 Task: Create a sub task System Test and UAT for the task  Add support for multiple file formats in the app in the project Vigilant , assign it to team member softage.7@softage.net and update the status of the sub task to  On Track  , set the priority of the sub task to Low.
Action: Mouse moved to (17, 57)
Screenshot: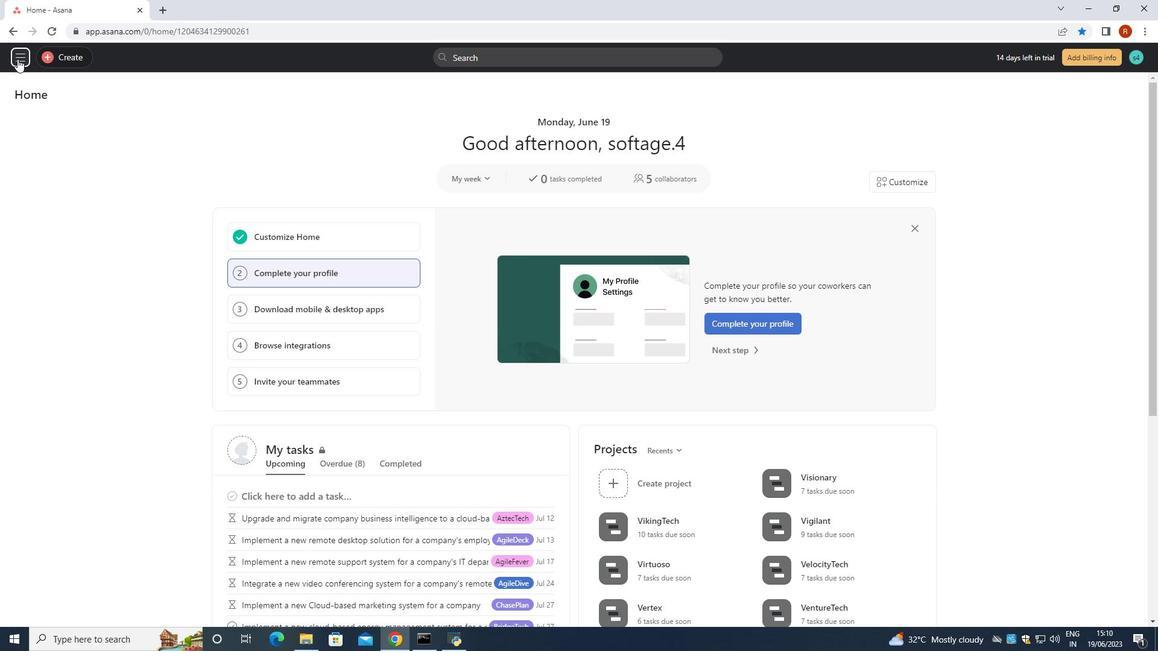
Action: Mouse pressed left at (17, 57)
Screenshot: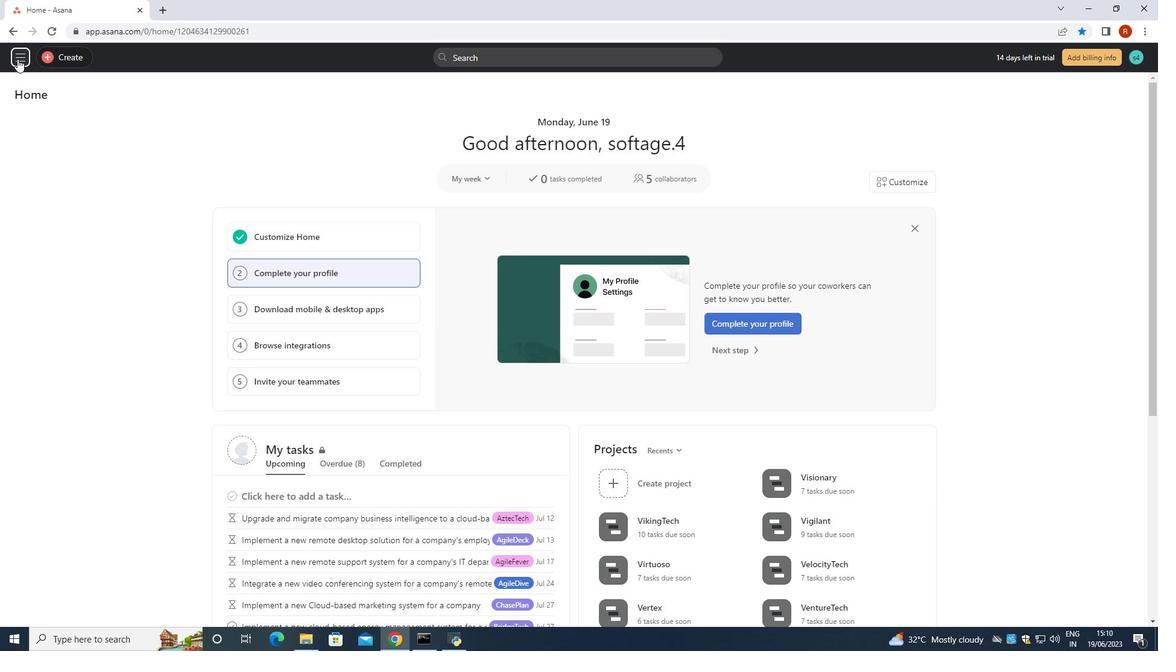 
Action: Mouse moved to (48, 205)
Screenshot: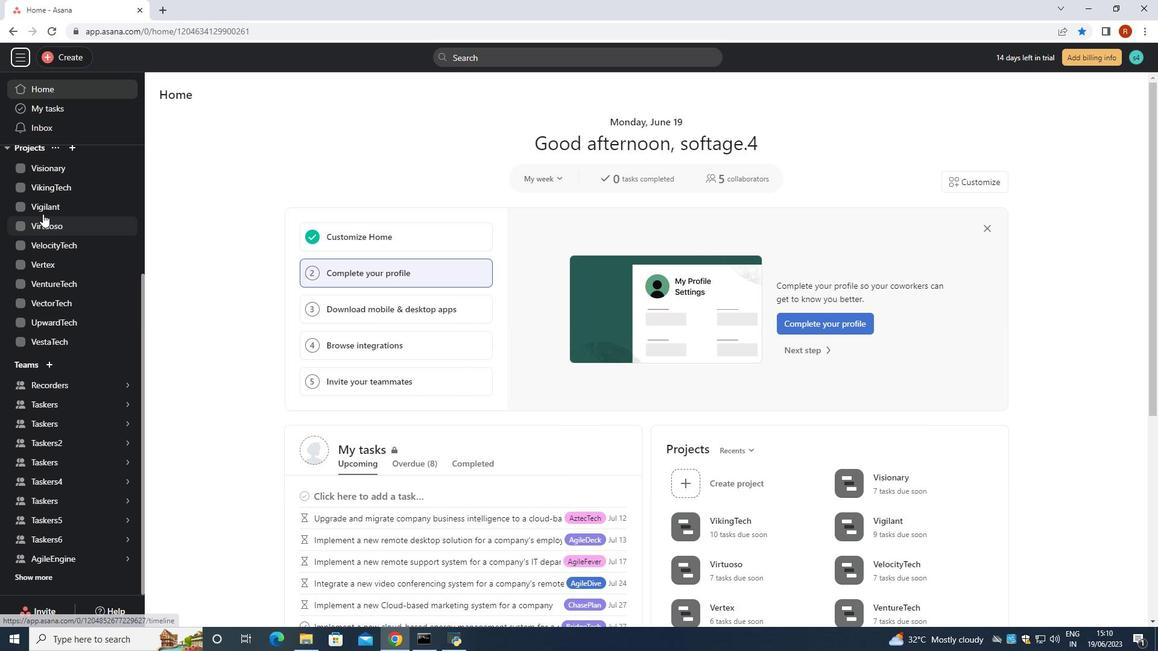 
Action: Mouse pressed left at (48, 205)
Screenshot: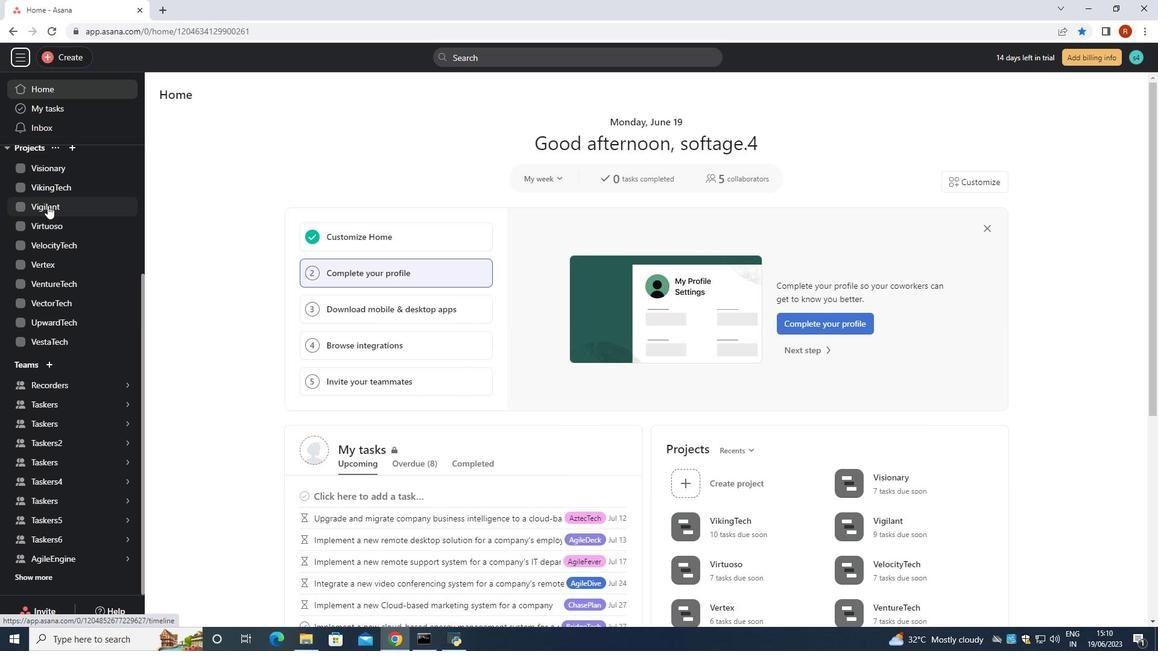 
Action: Mouse moved to (476, 287)
Screenshot: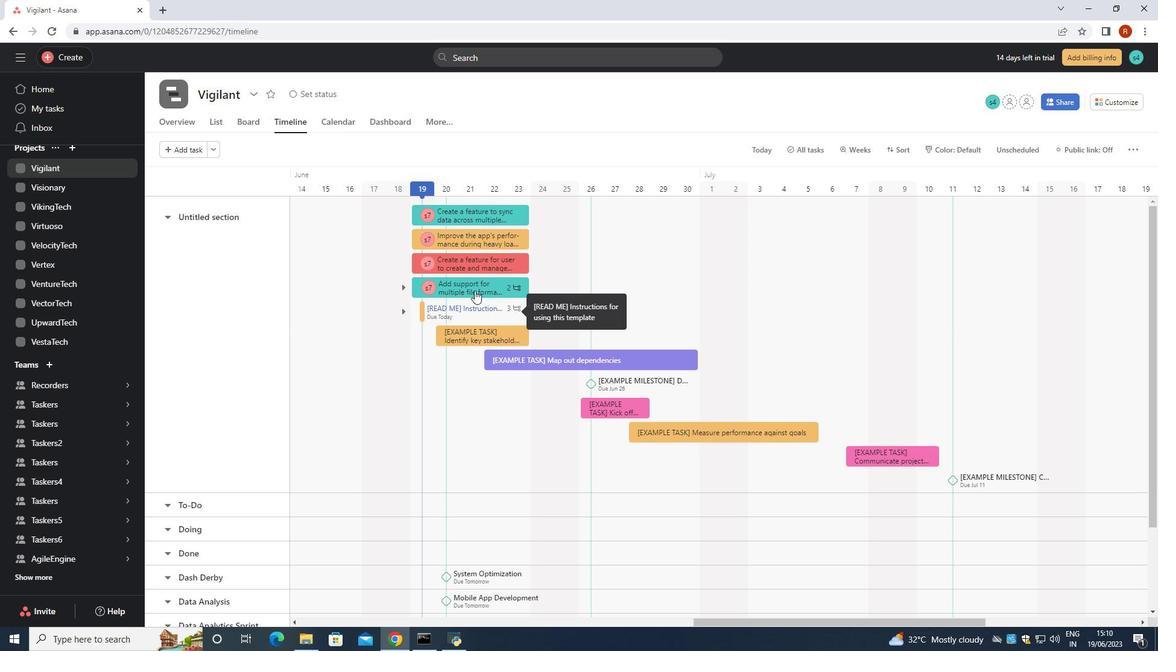
Action: Mouse pressed left at (476, 287)
Screenshot: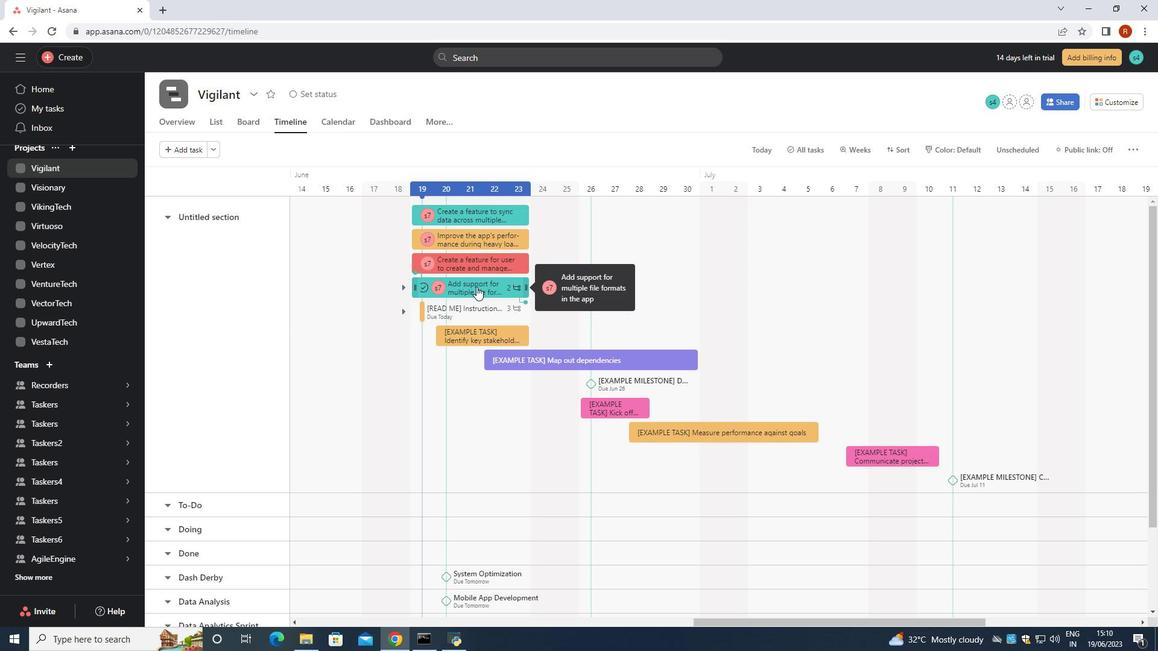 
Action: Mouse moved to (932, 448)
Screenshot: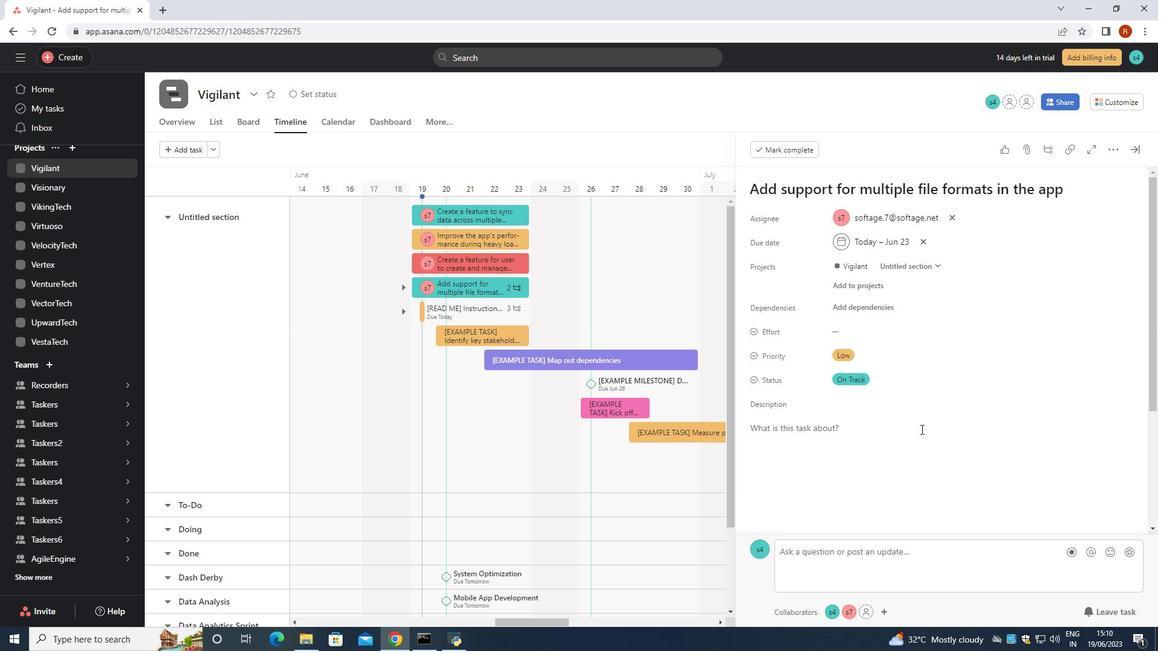 
Action: Mouse scrolled (932, 448) with delta (0, 0)
Screenshot: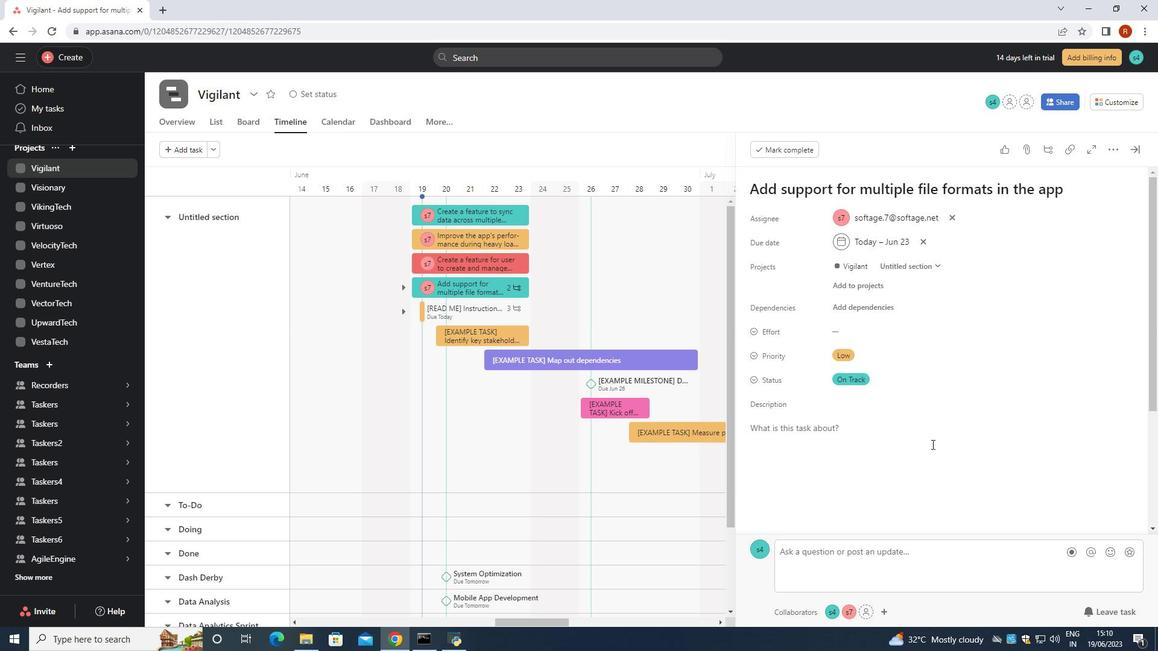 
Action: Mouse moved to (932, 448)
Screenshot: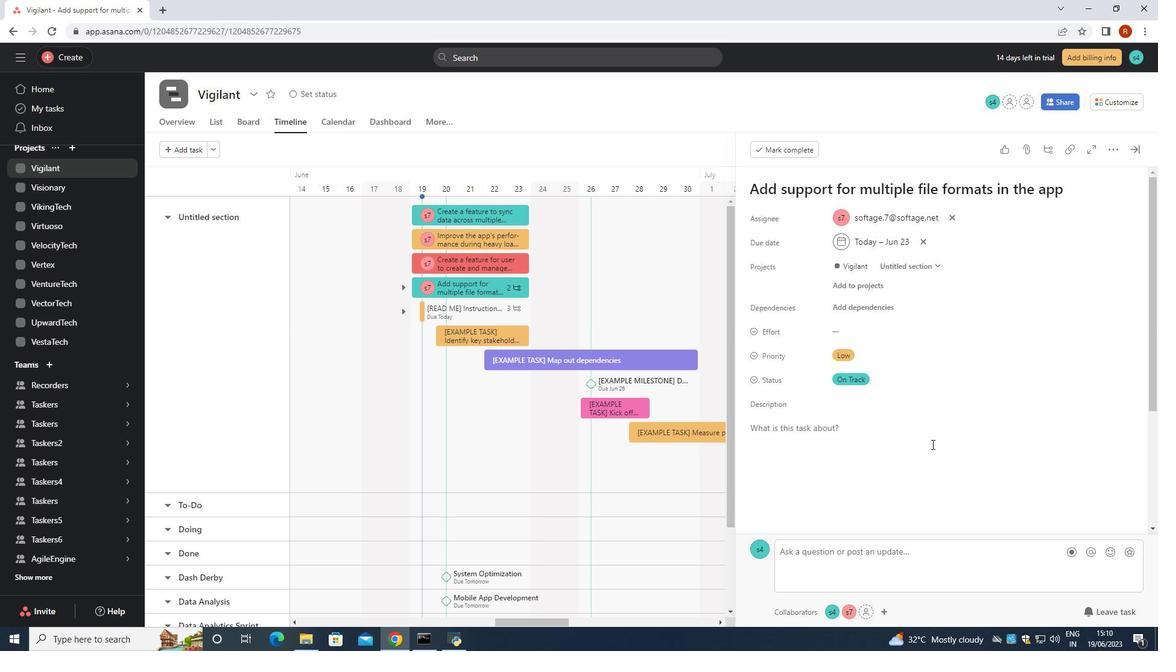 
Action: Mouse scrolled (932, 448) with delta (0, 0)
Screenshot: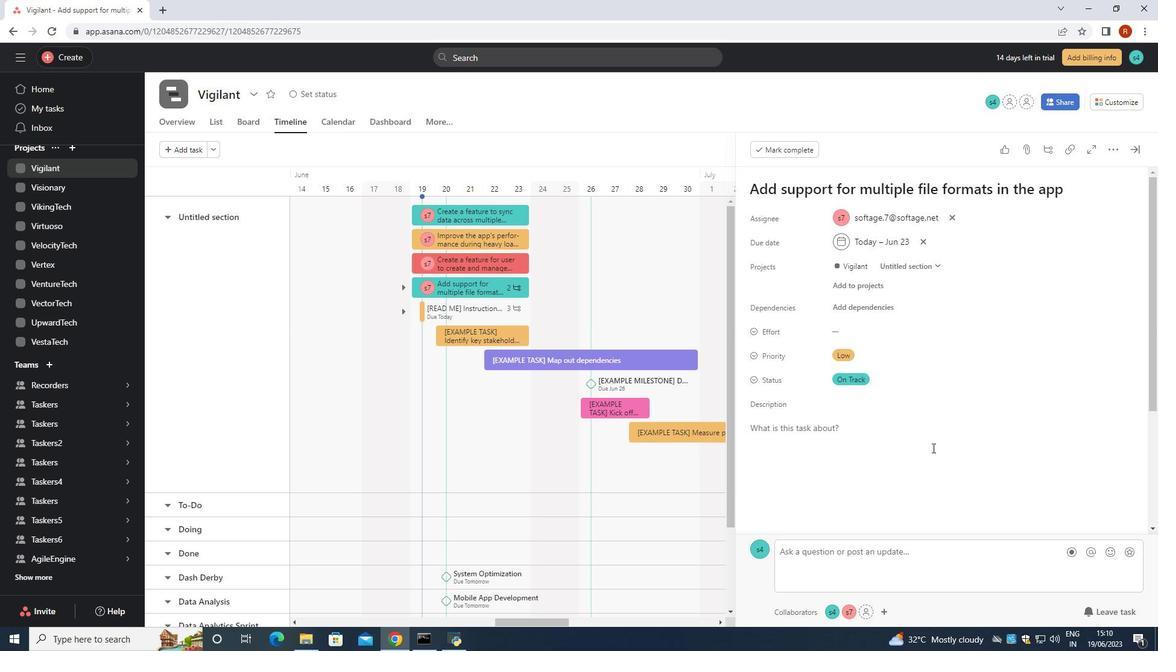 
Action: Mouse moved to (923, 442)
Screenshot: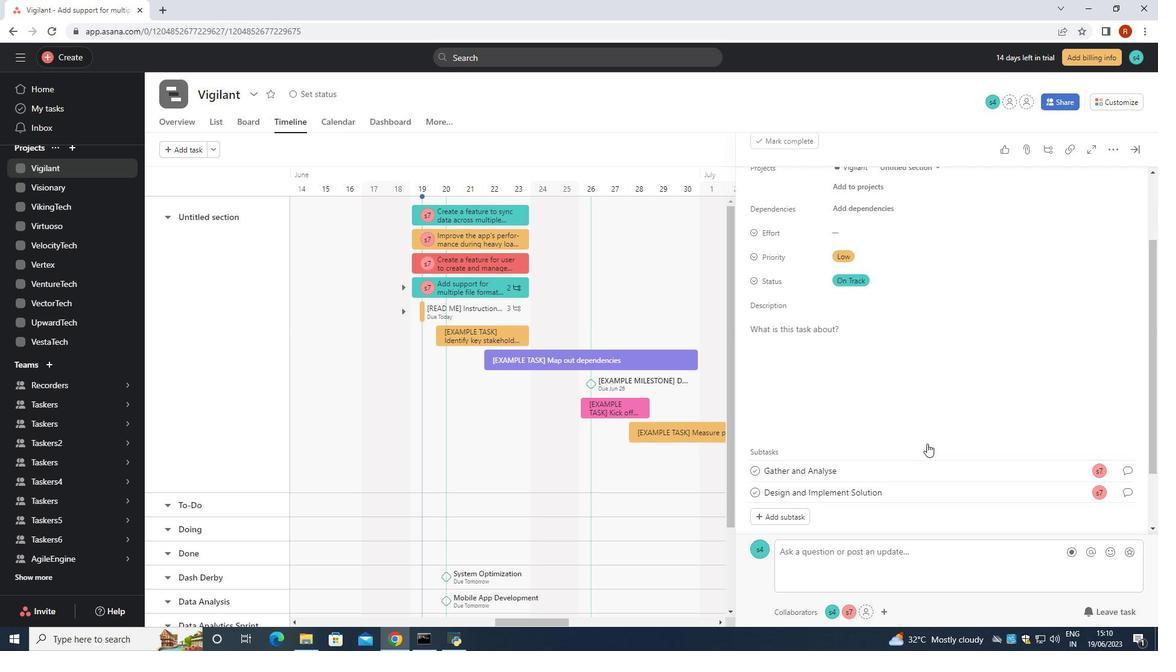 
Action: Mouse scrolled (923, 441) with delta (0, 0)
Screenshot: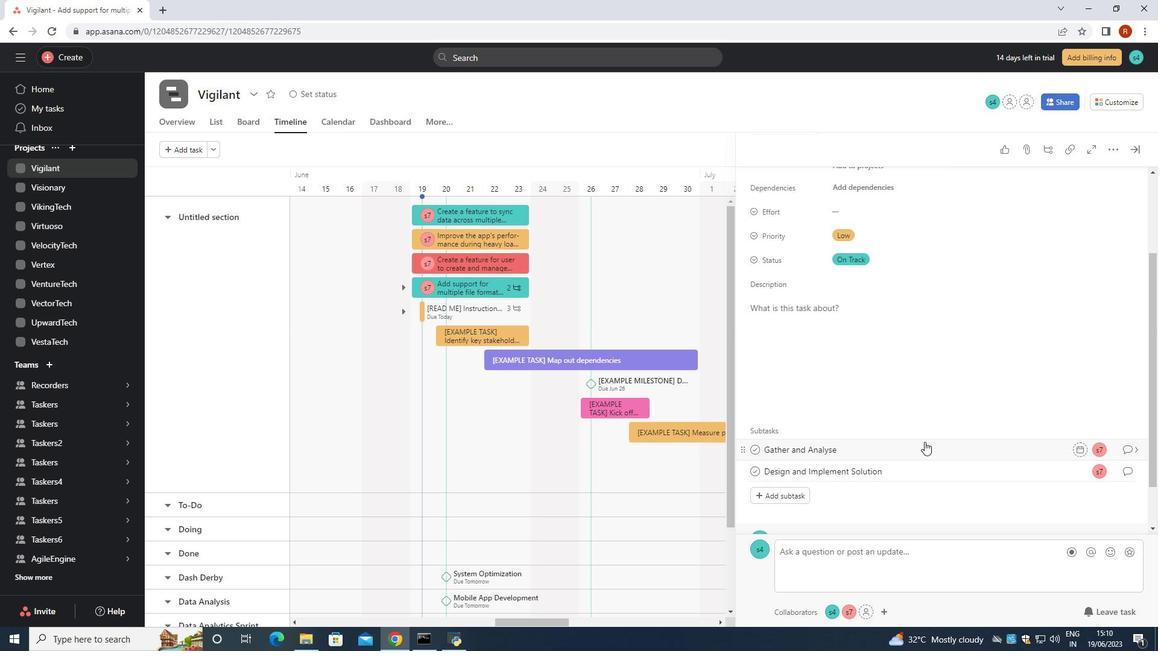 
Action: Mouse moved to (922, 442)
Screenshot: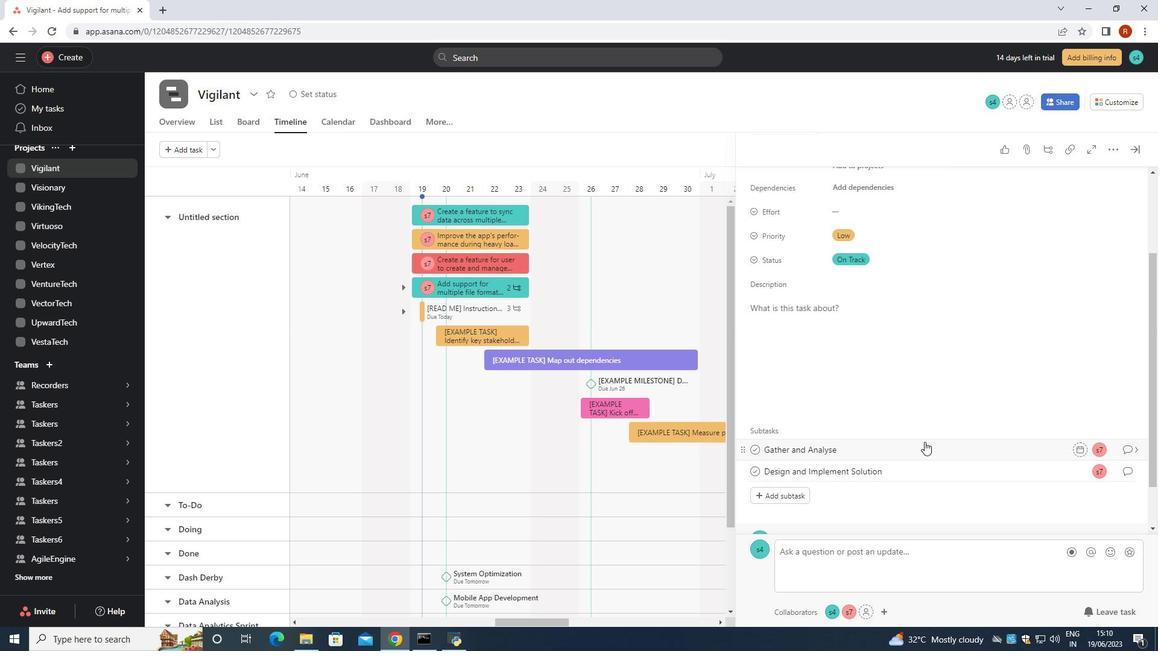 
Action: Mouse scrolled (922, 441) with delta (0, 0)
Screenshot: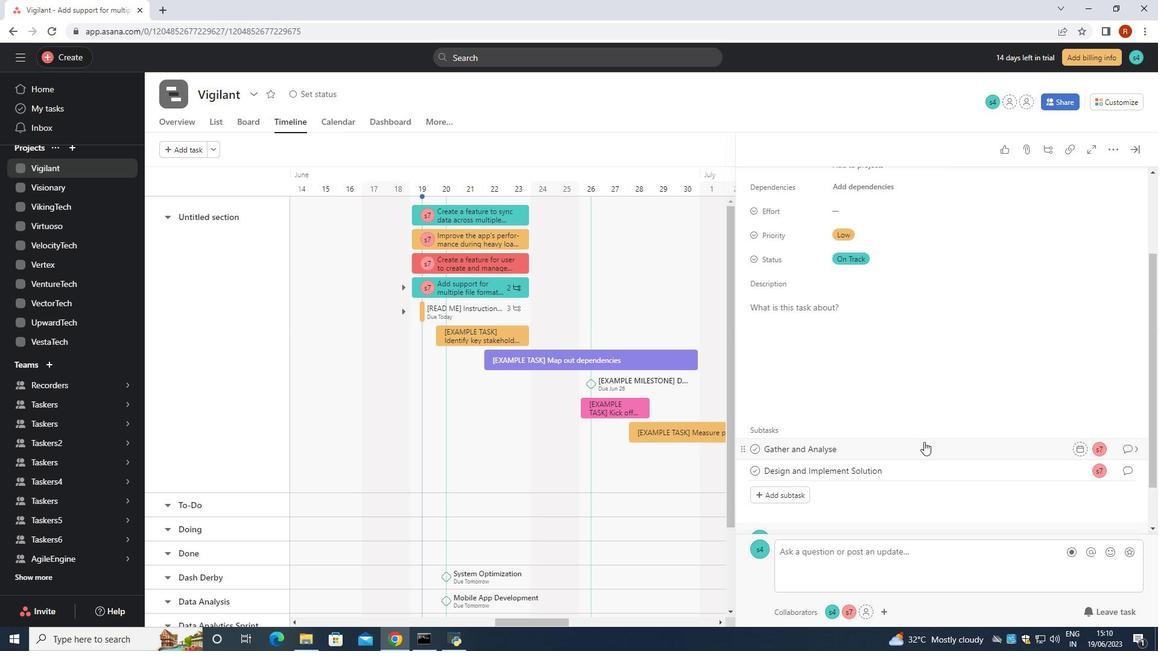 
Action: Mouse moved to (784, 432)
Screenshot: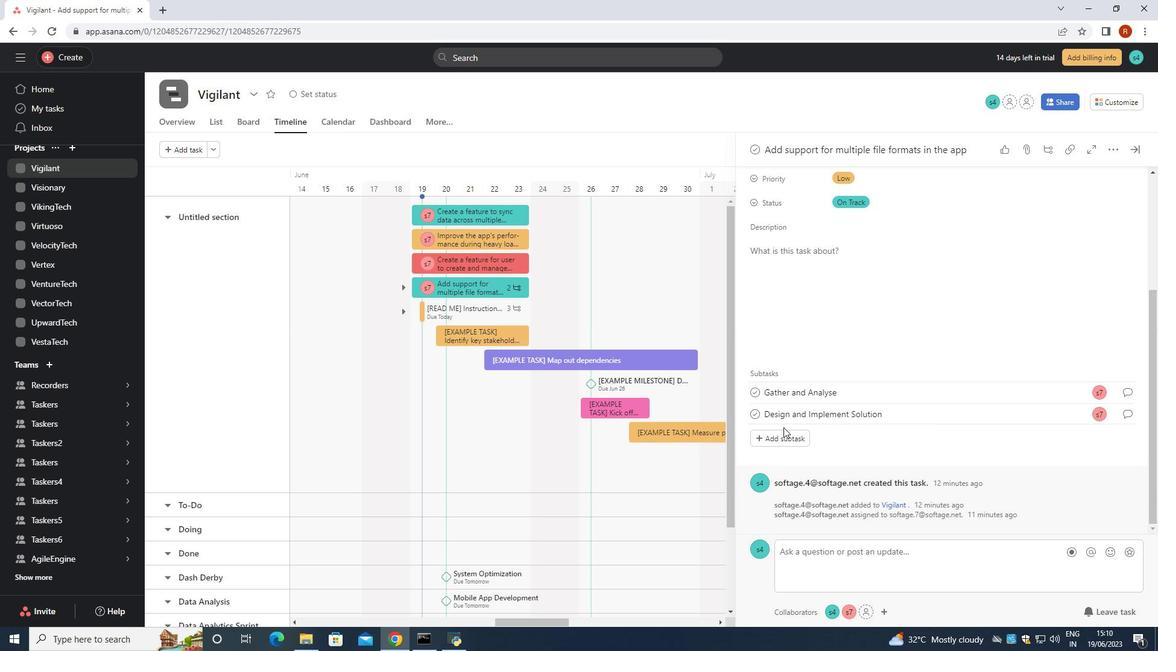 
Action: Mouse pressed left at (784, 432)
Screenshot: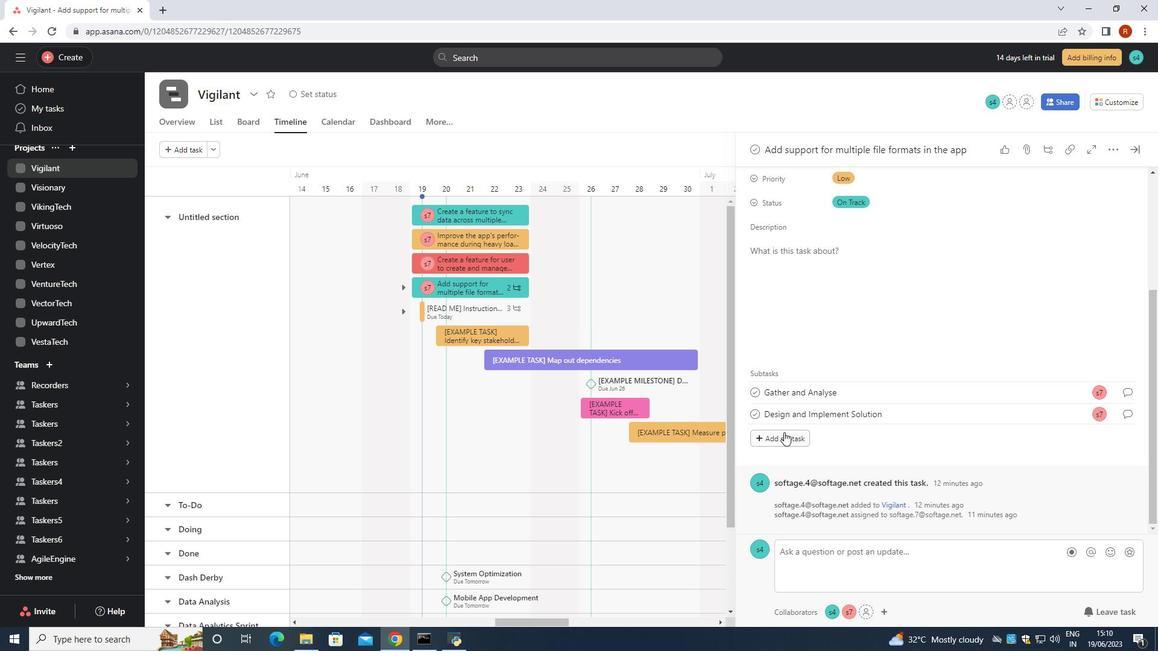 
Action: Key pressed <Key.shift>System<Key.space>and<Key.backspace><Key.backspace><Key.backspace><Key.shift>Test<Key.space>and<Key.space><Key.shift><Key.shift><Key.shift><Key.shift><Key.shift><Key.shift><Key.shift>UAT
Screenshot: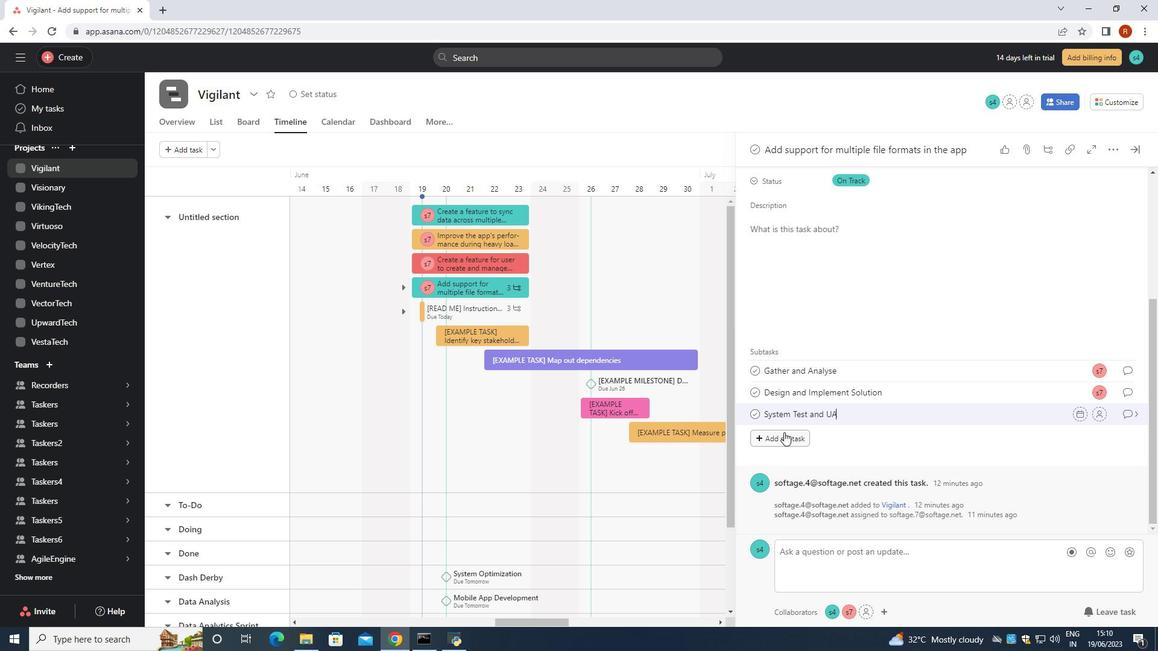 
Action: Mouse moved to (1097, 412)
Screenshot: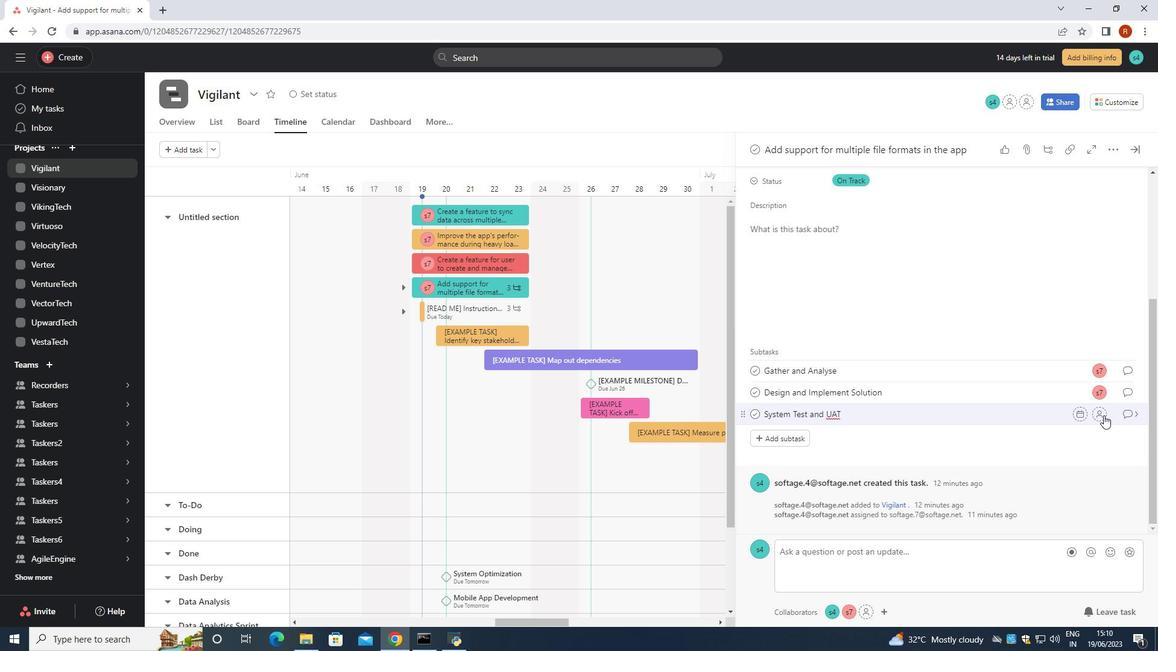 
Action: Mouse pressed left at (1097, 412)
Screenshot: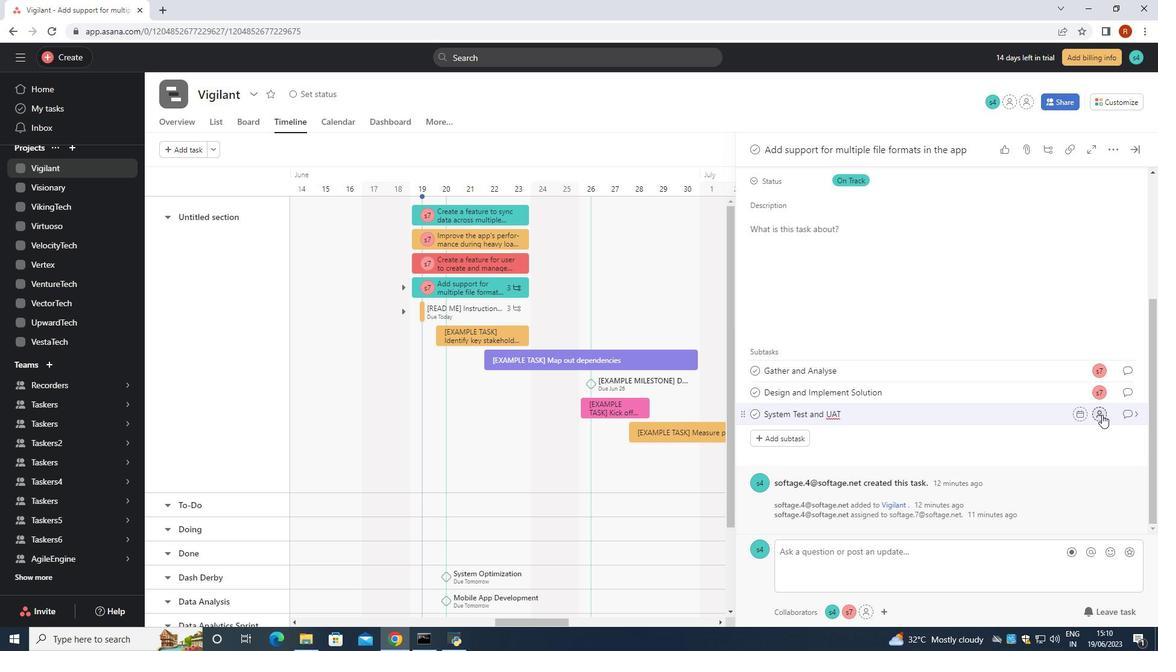 
Action: Mouse moved to (1074, 406)
Screenshot: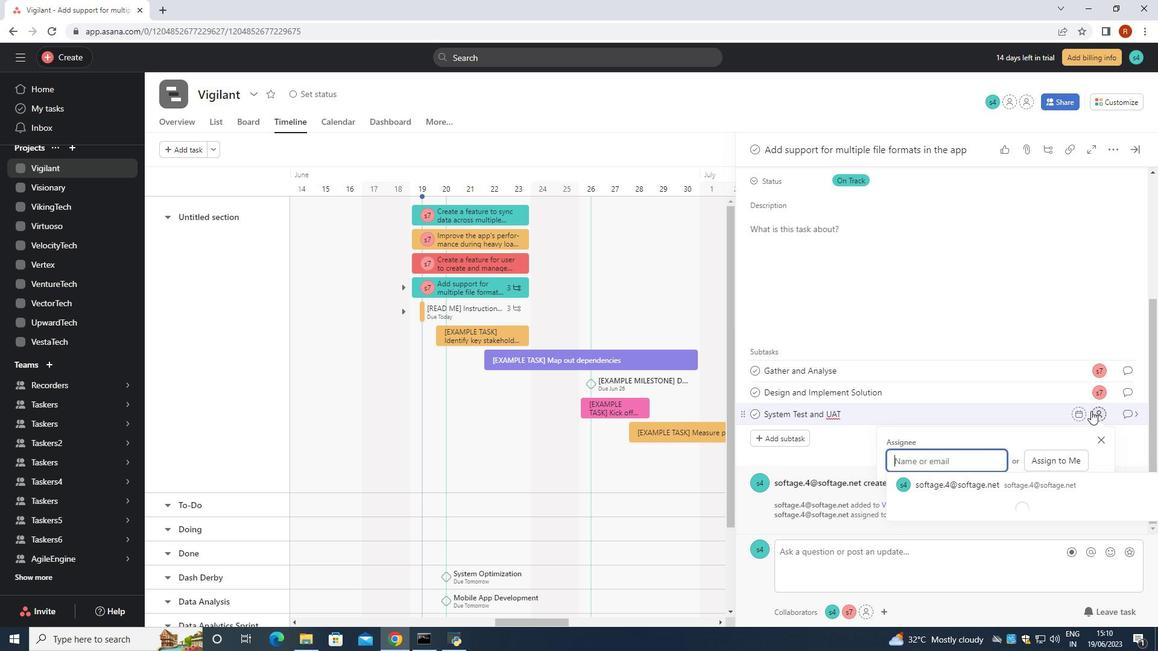 
Action: Key pressed <Key.shift>Softage.s<Key.backspace>7<Key.shift>@softage.net
Screenshot: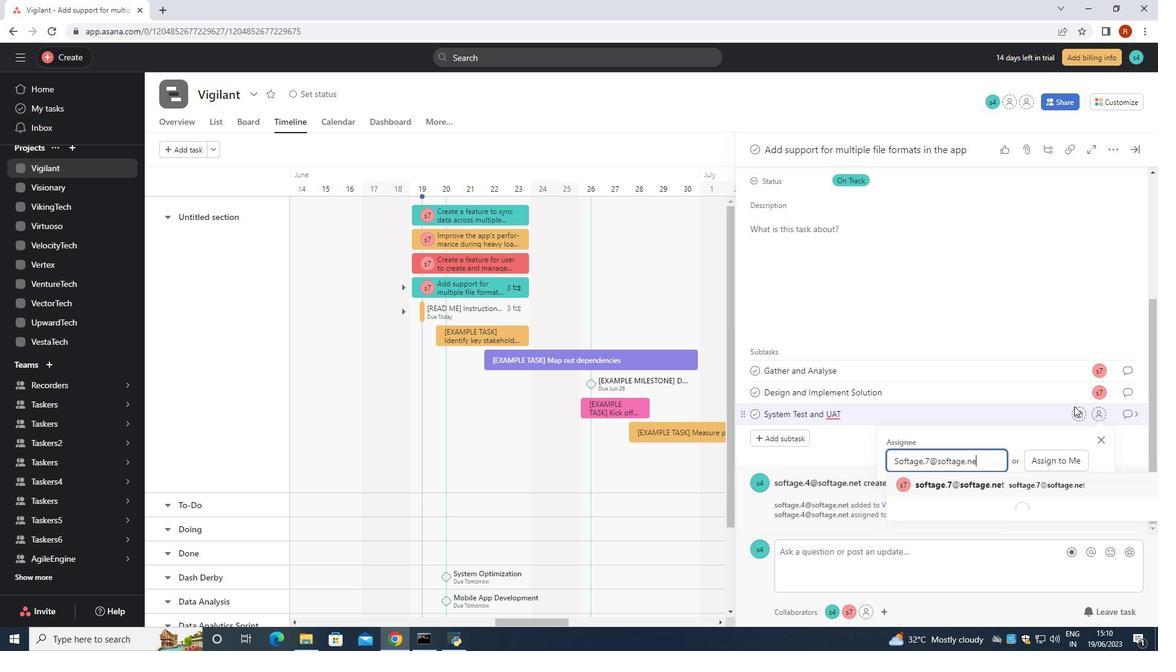 
Action: Mouse moved to (1064, 483)
Screenshot: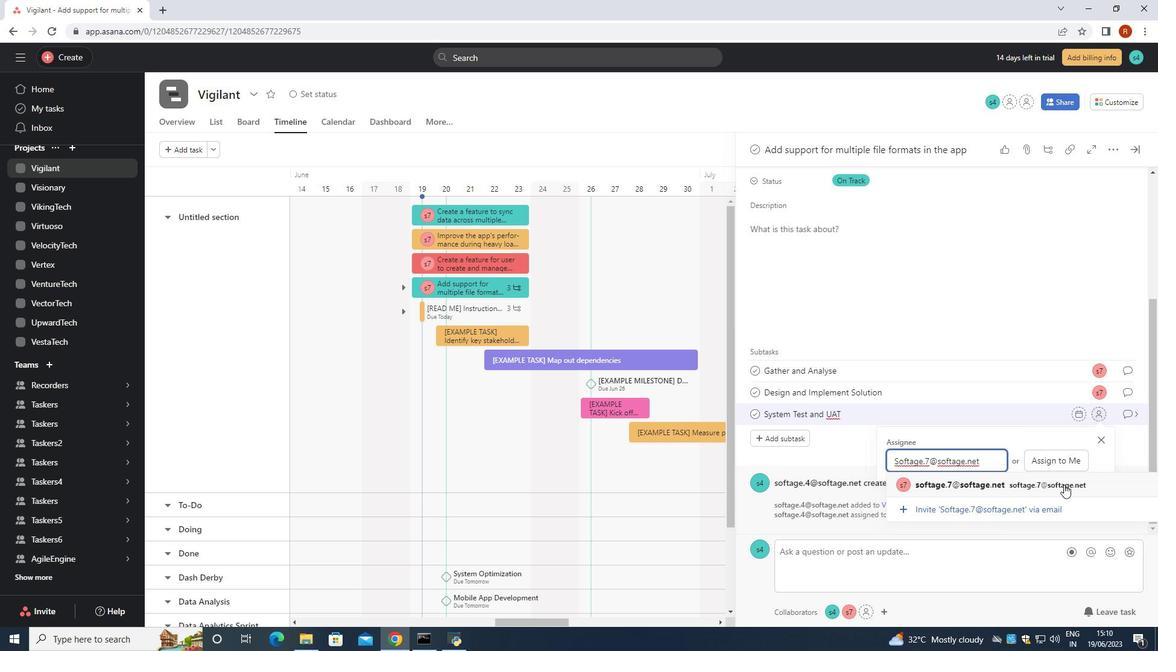
Action: Mouse pressed left at (1064, 483)
Screenshot: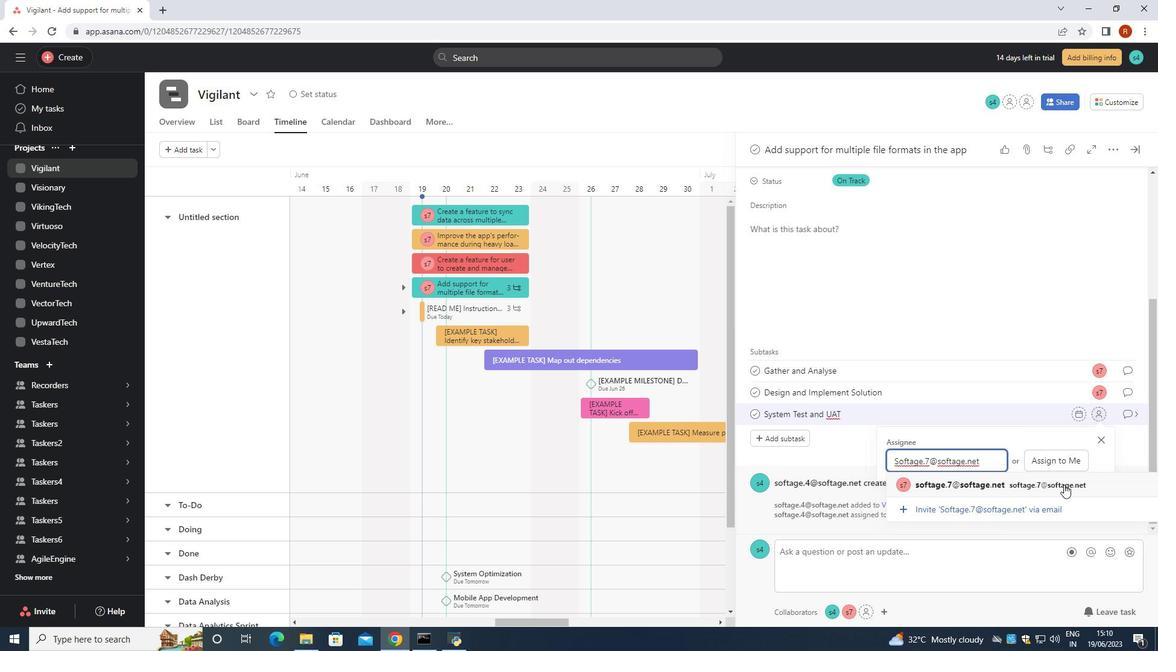 
Action: Mouse moved to (1128, 405)
Screenshot: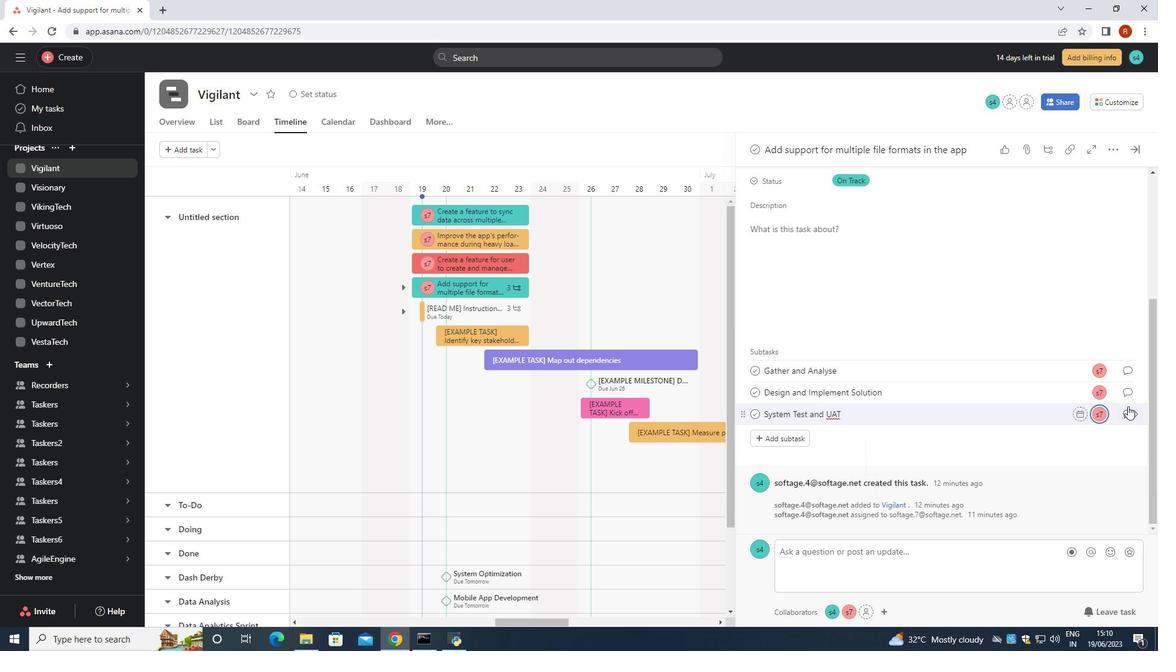 
Action: Mouse pressed left at (1128, 405)
Screenshot: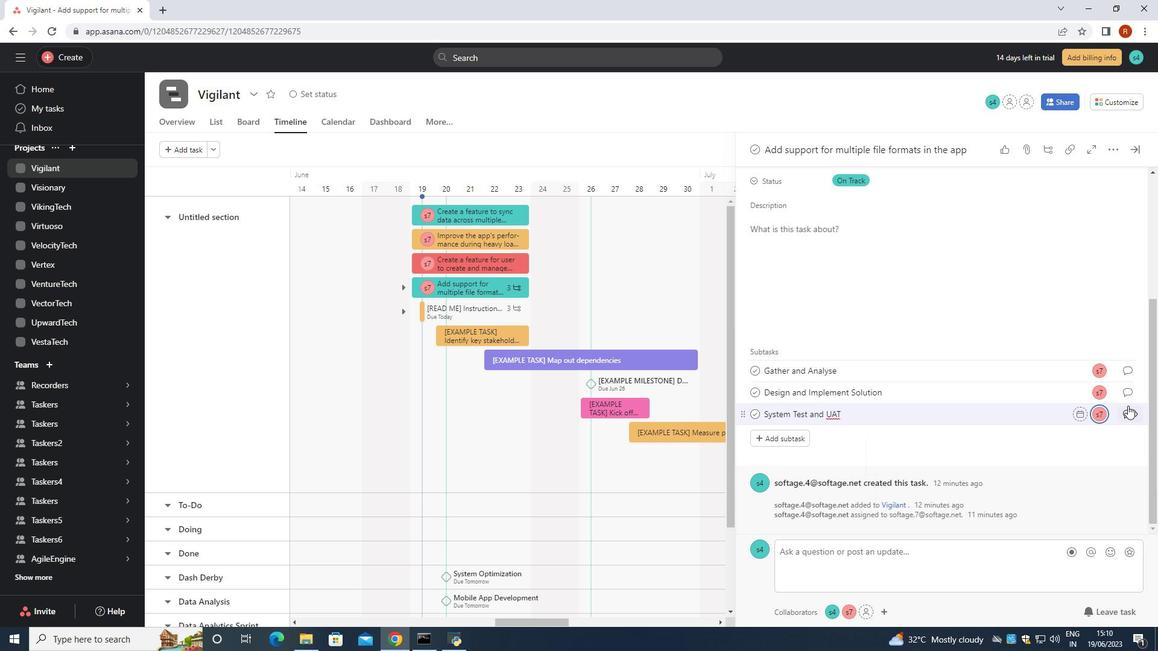 
Action: Mouse moved to (1126, 416)
Screenshot: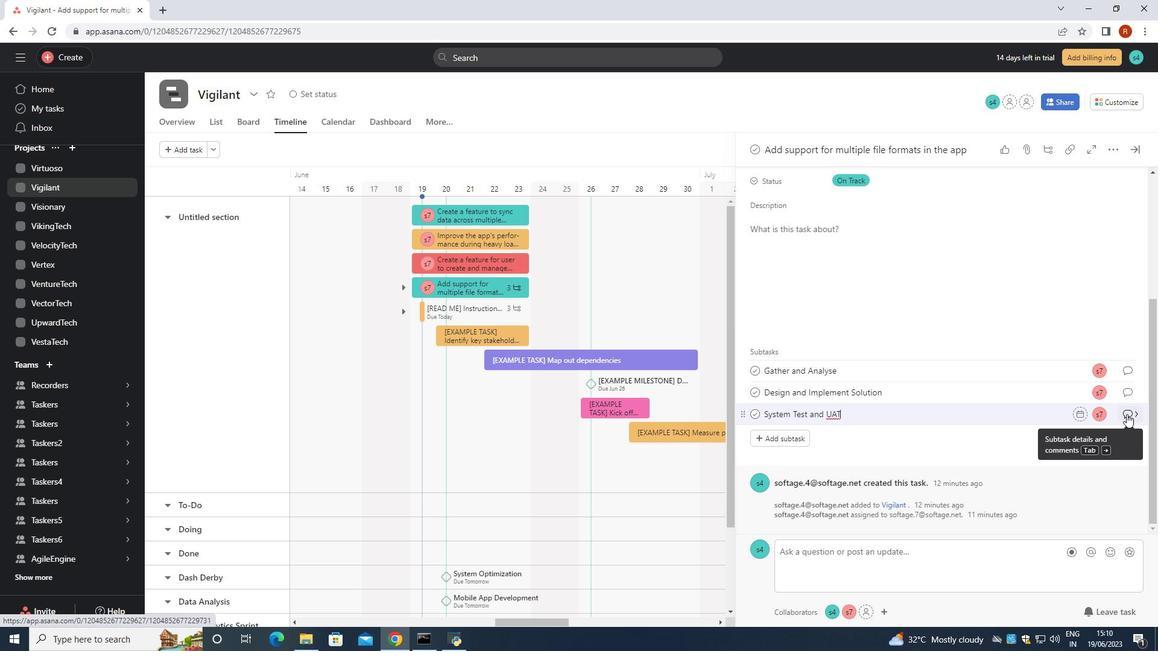 
Action: Mouse pressed left at (1126, 416)
Screenshot: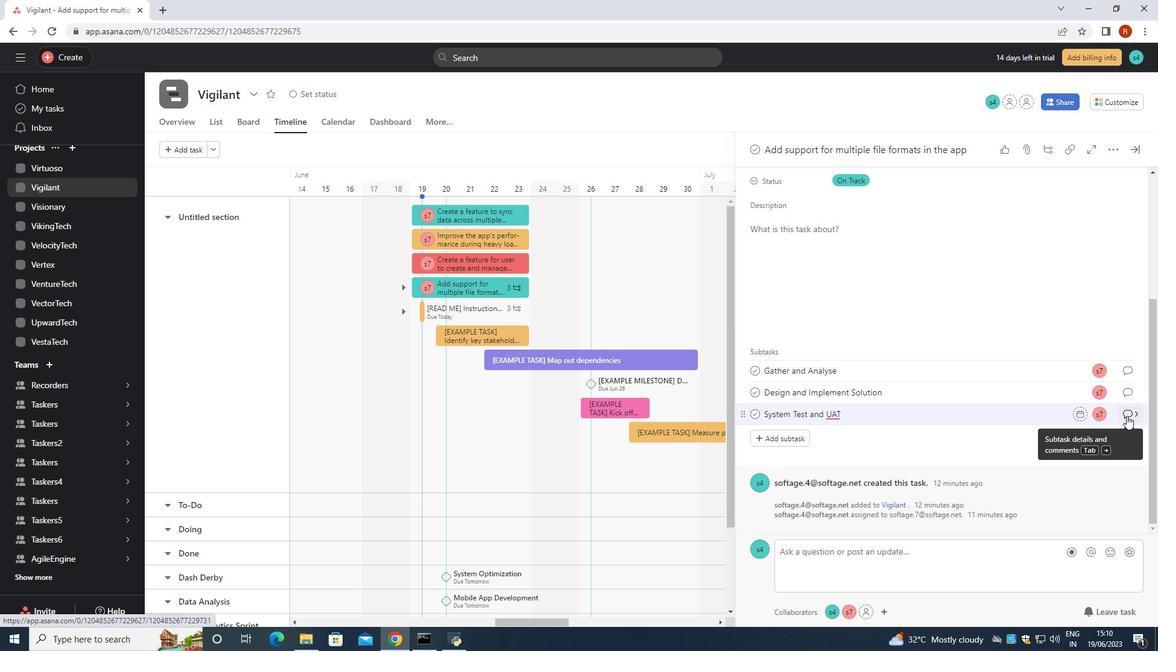 
Action: Mouse moved to (804, 324)
Screenshot: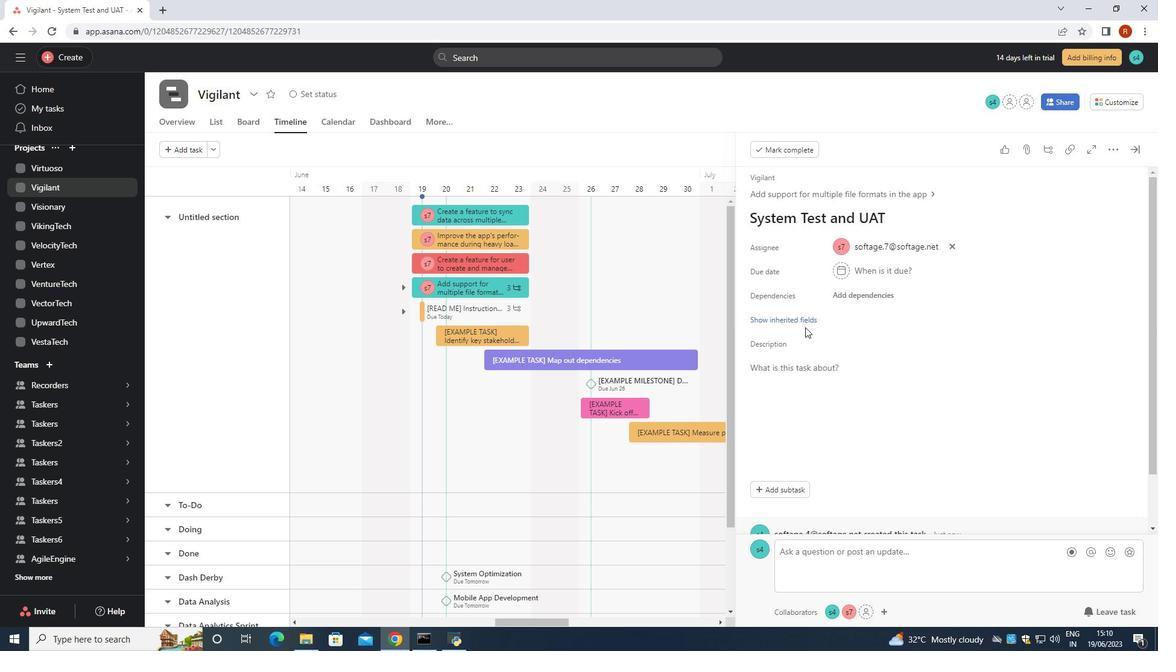 
Action: Mouse pressed left at (804, 324)
Screenshot: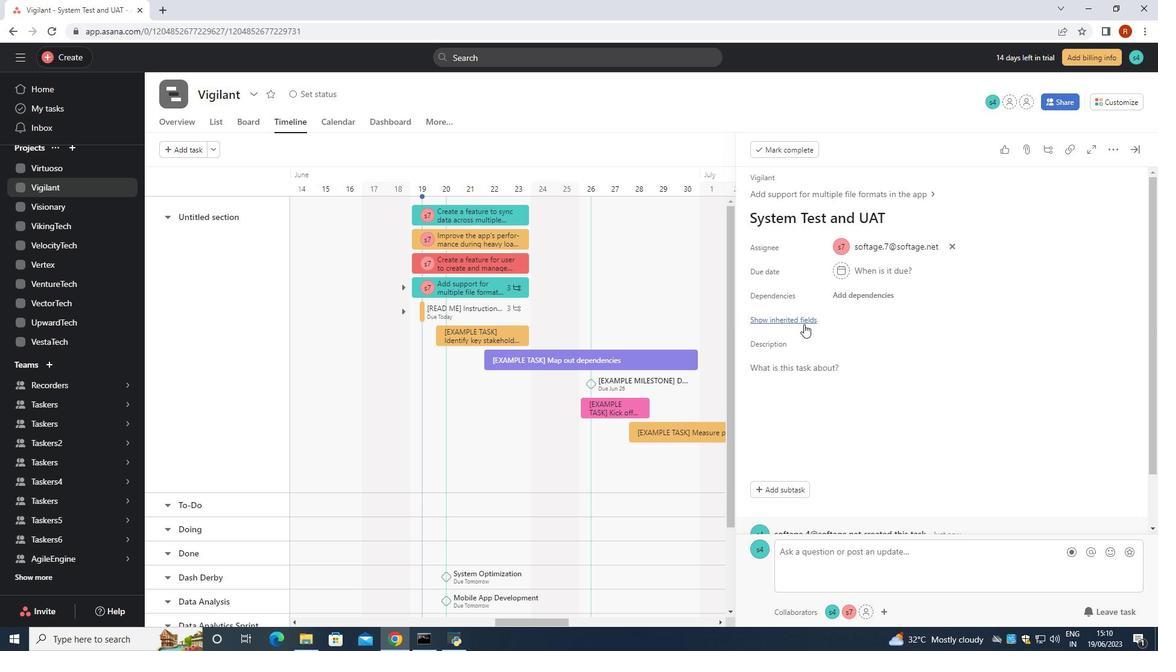 
Action: Mouse moved to (823, 389)
Screenshot: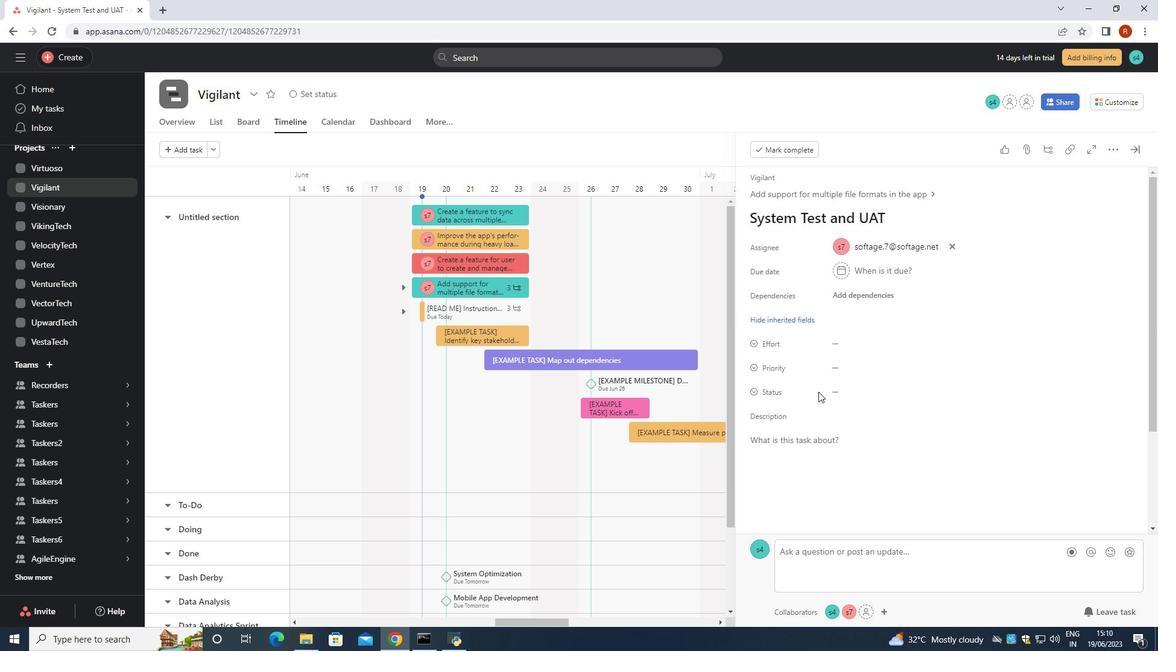 
Action: Mouse pressed left at (823, 389)
Screenshot: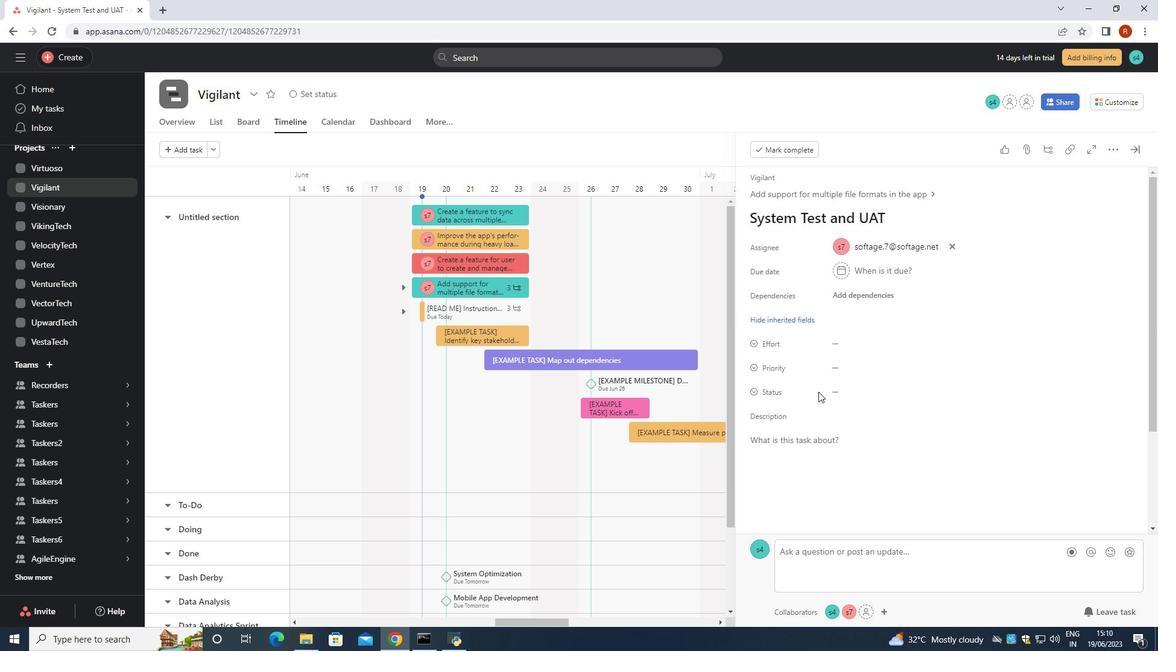 
Action: Mouse moved to (834, 389)
Screenshot: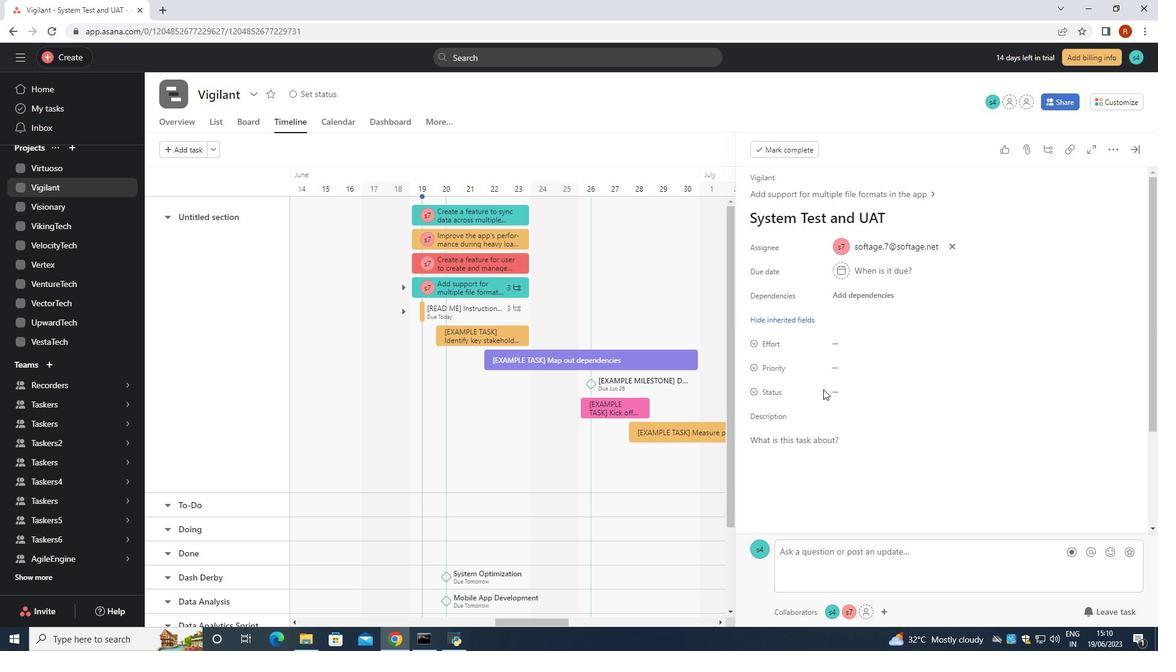 
Action: Mouse pressed left at (834, 389)
Screenshot: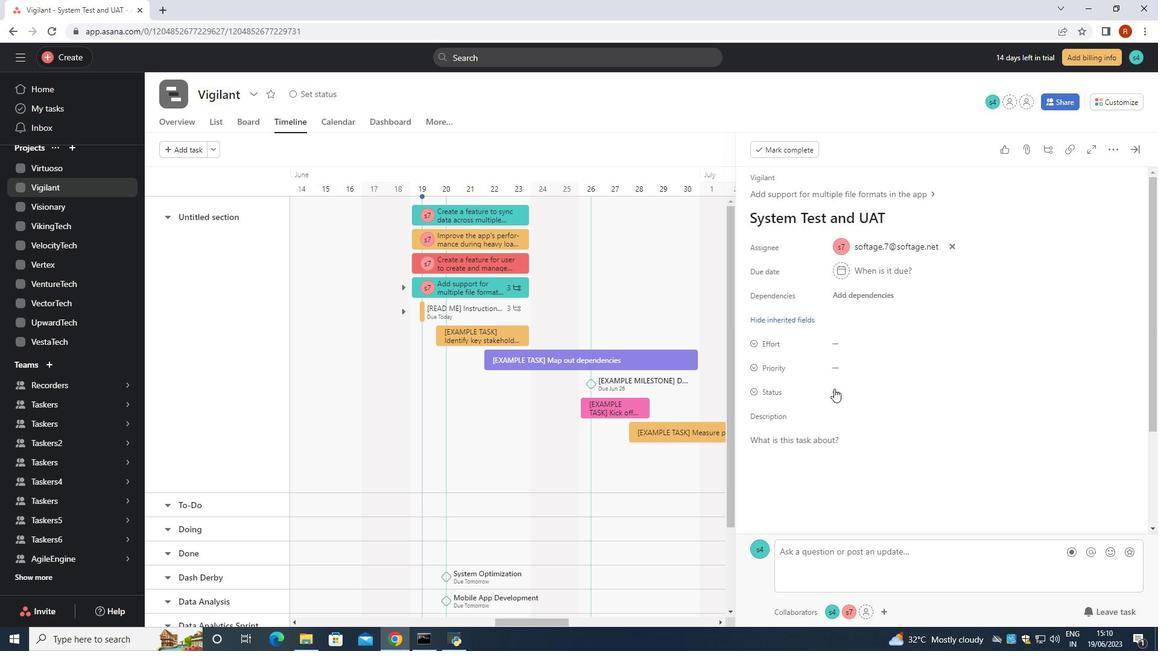 
Action: Mouse moved to (863, 435)
Screenshot: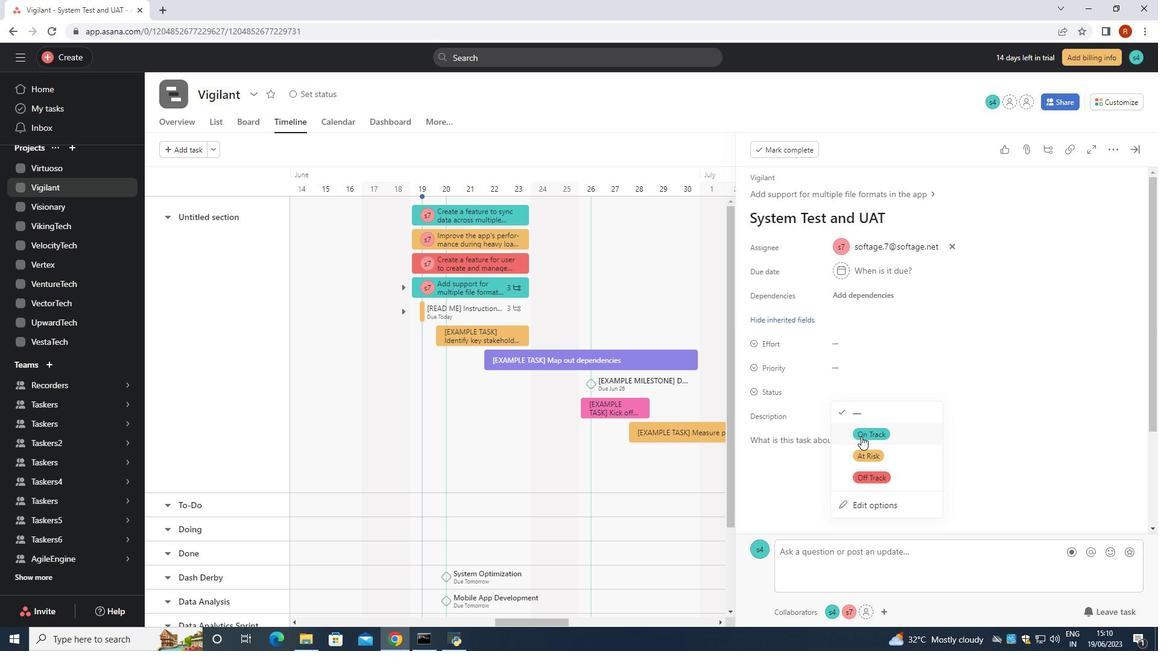 
Action: Mouse pressed left at (863, 435)
Screenshot: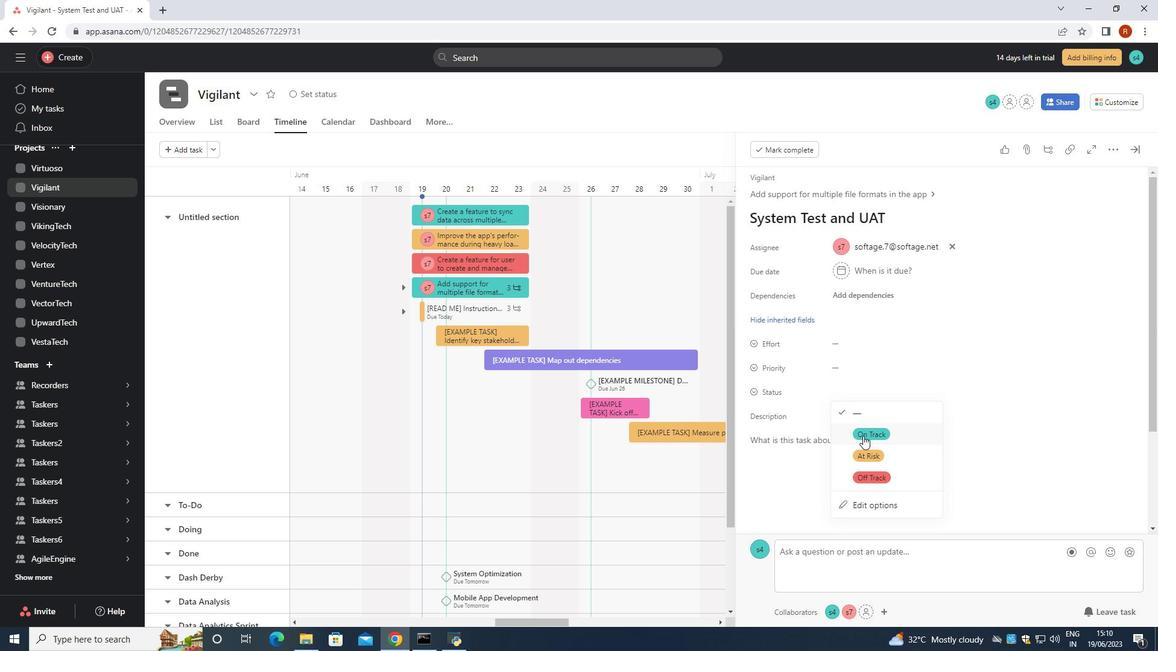 
Action: Mouse moved to (852, 370)
Screenshot: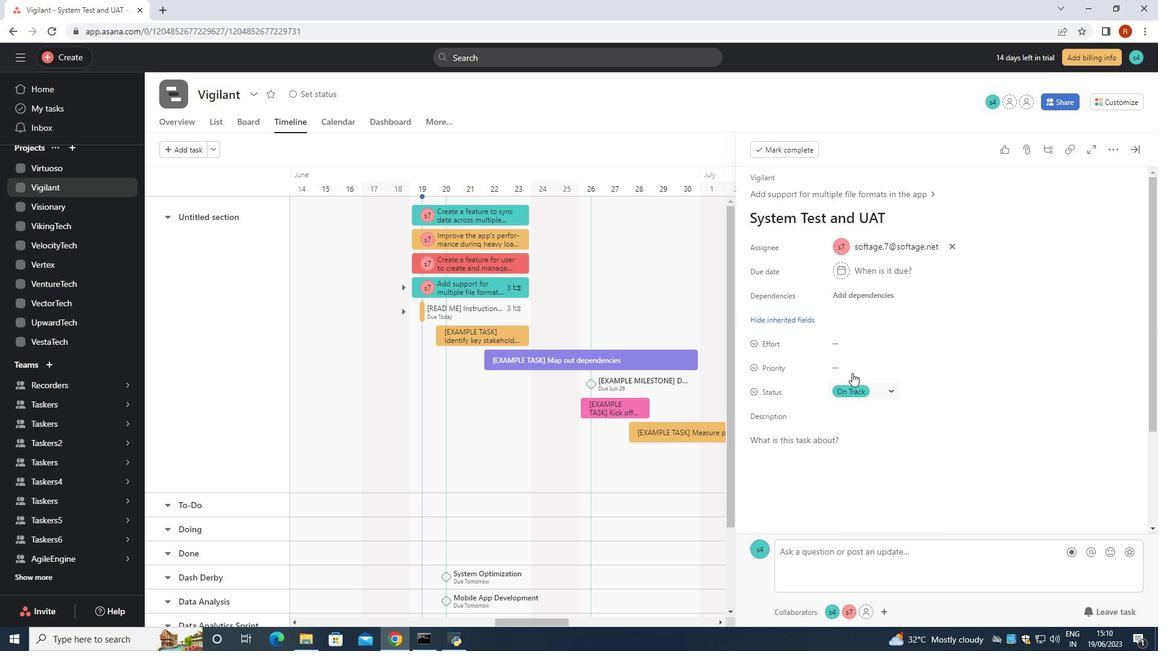 
Action: Mouse pressed left at (852, 370)
Screenshot: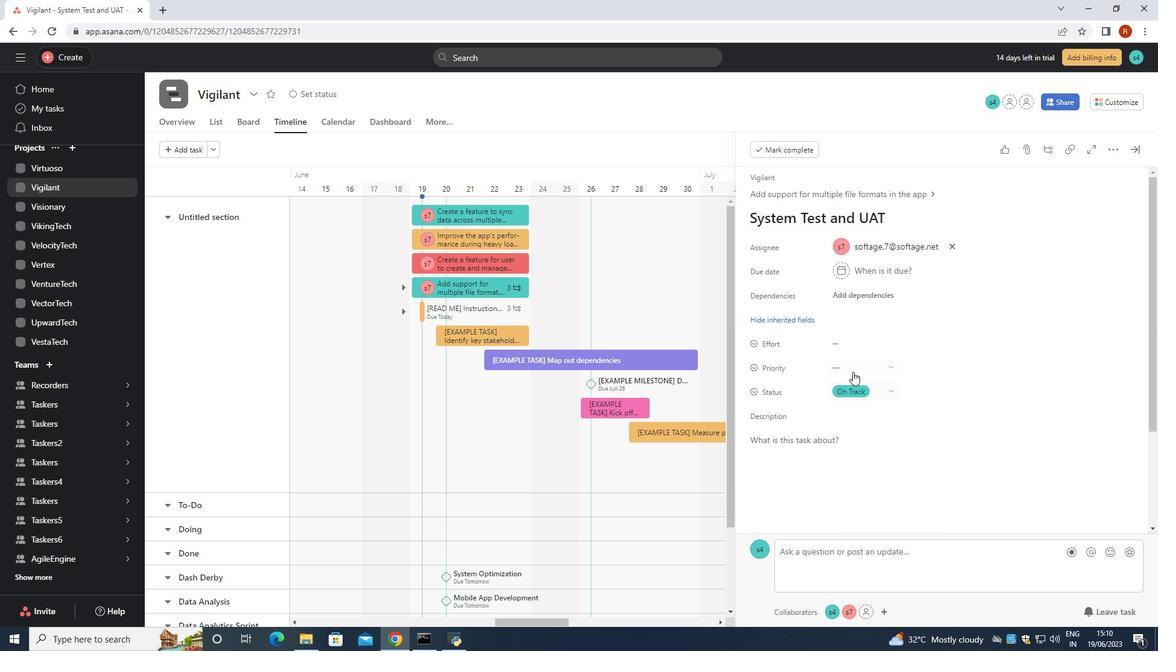 
Action: Mouse moved to (871, 445)
Screenshot: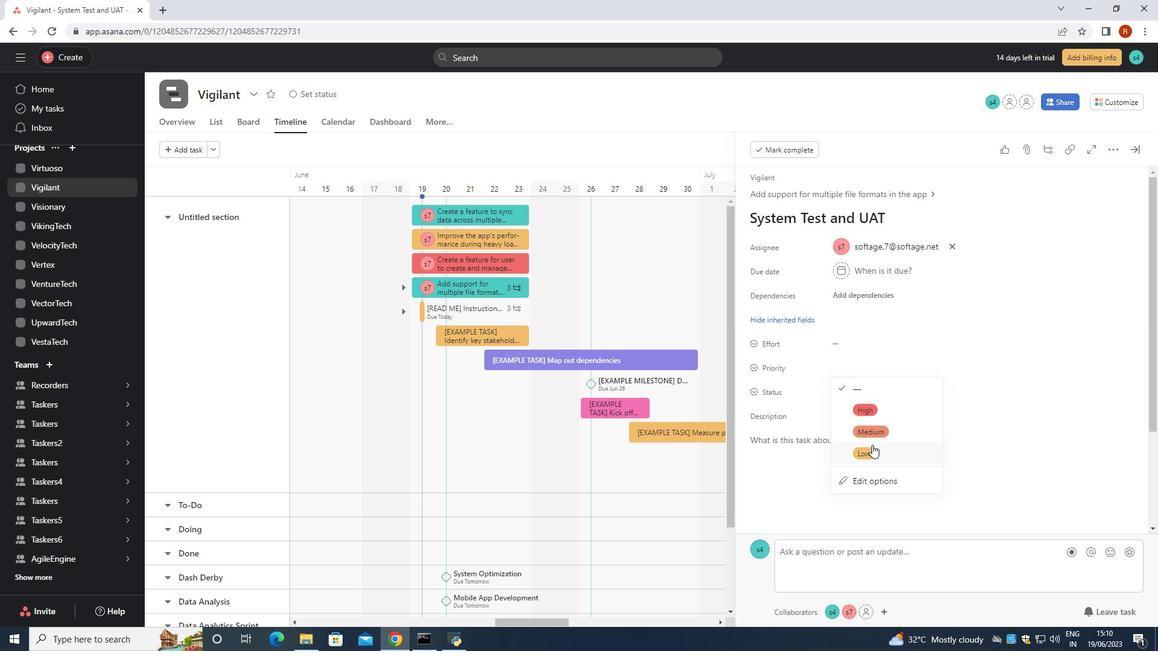 
Action: Mouse pressed left at (871, 445)
Screenshot: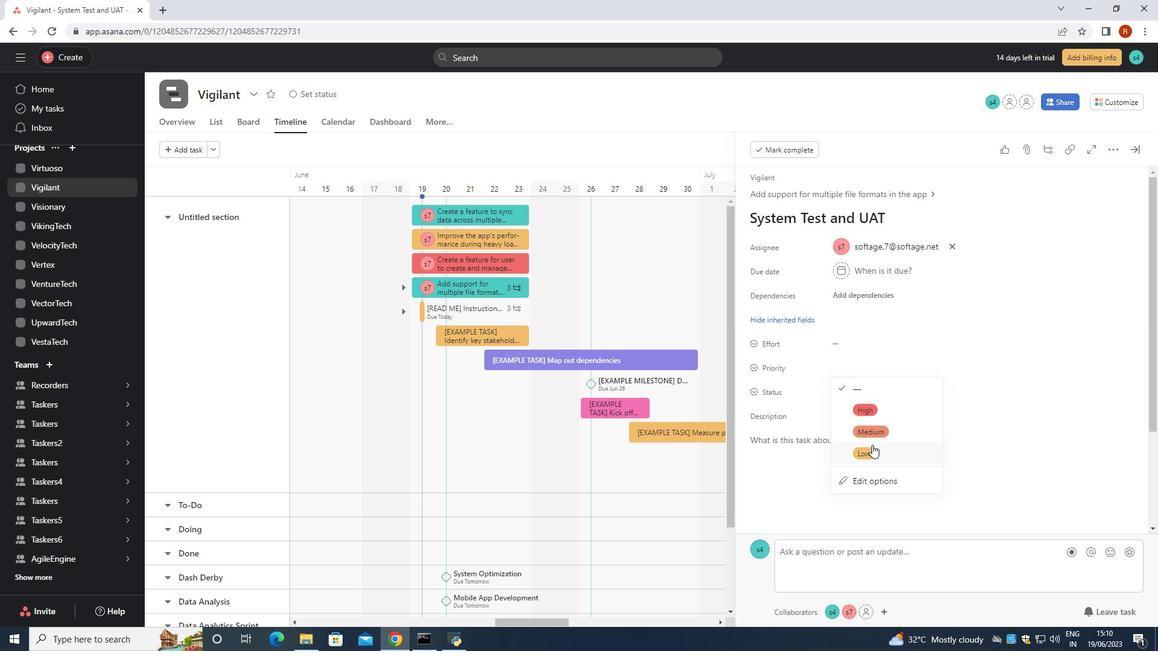 
Action: Mouse moved to (947, 468)
Screenshot: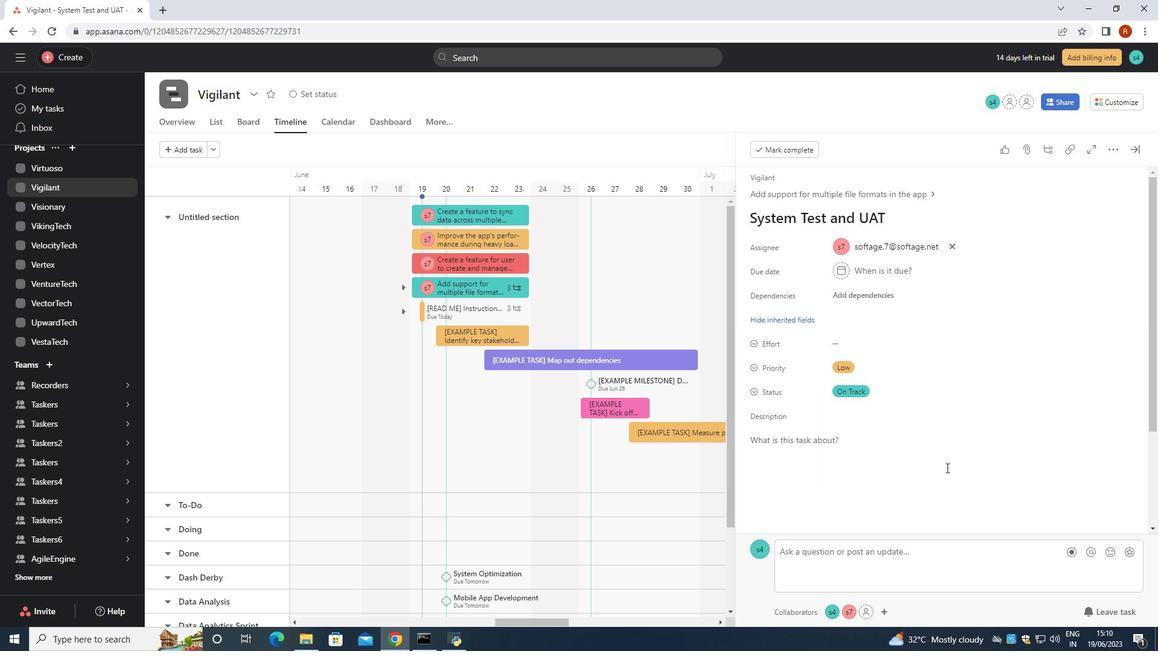 
